 Task: Create List Sales Forecasting in Board Sales Performance Metrics to Workspace Change Management Consulting. Create List Market Segmentation in Board Public Affairs Campaign Management to Workspace Change Management Consulting. Create List Brand Identity in Board Product User Experience Testing and Optimization to Workspace Change Management Consulting
Action: Mouse moved to (182, 139)
Screenshot: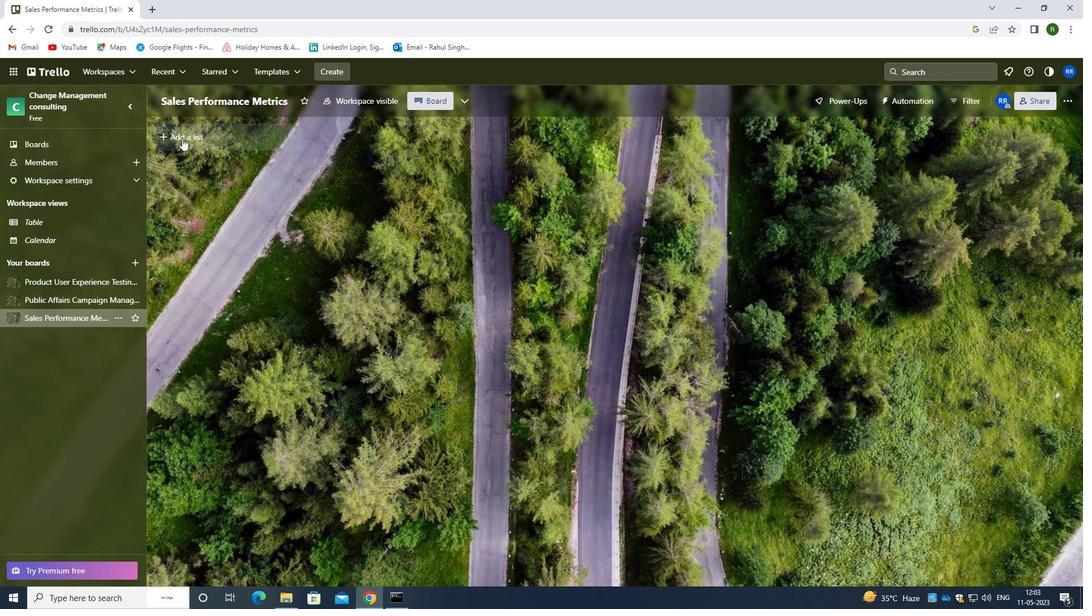 
Action: Mouse pressed left at (182, 139)
Screenshot: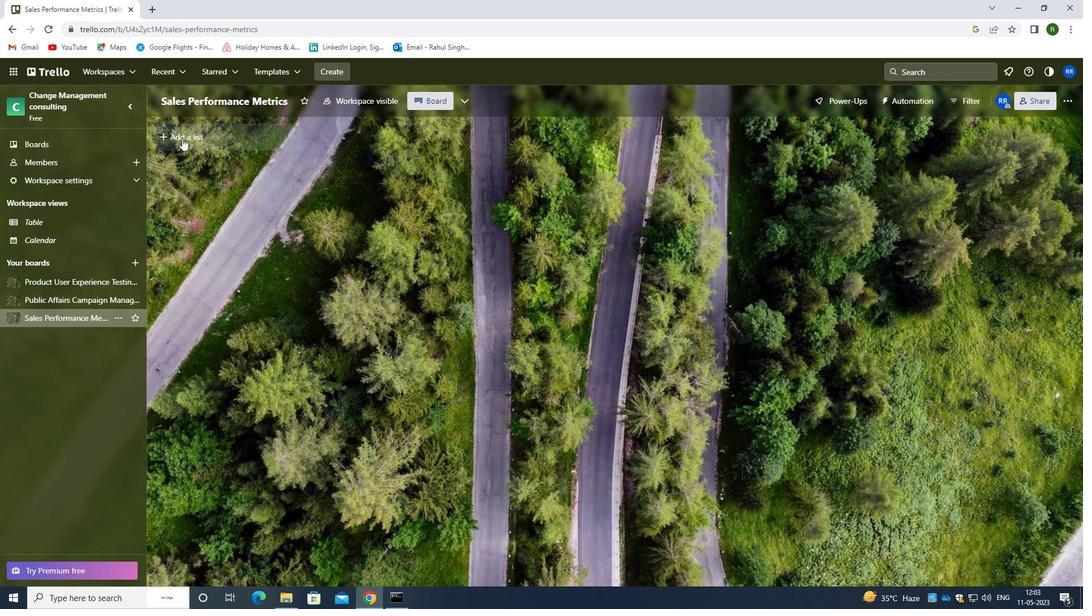 
Action: Mouse moved to (211, 141)
Screenshot: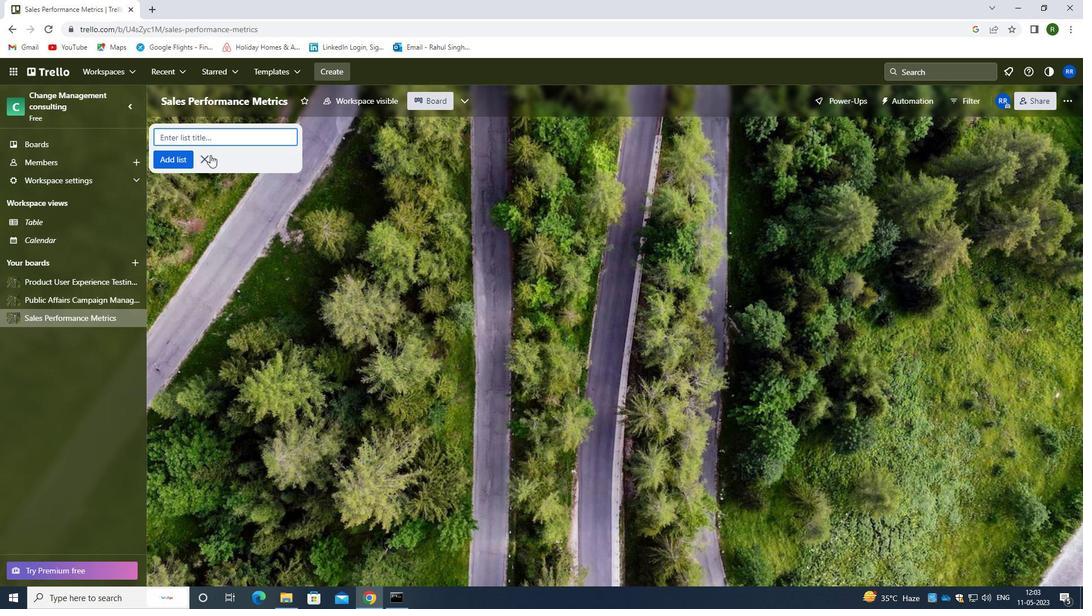 
Action: Key pressed <Key.caps_lock>s<Key.caps_lock>l<Key.backspace>ales<Key.space><Key.caps_lock>f<Key.caps_lock>Orc<Key.backspace>ecasting
Screenshot: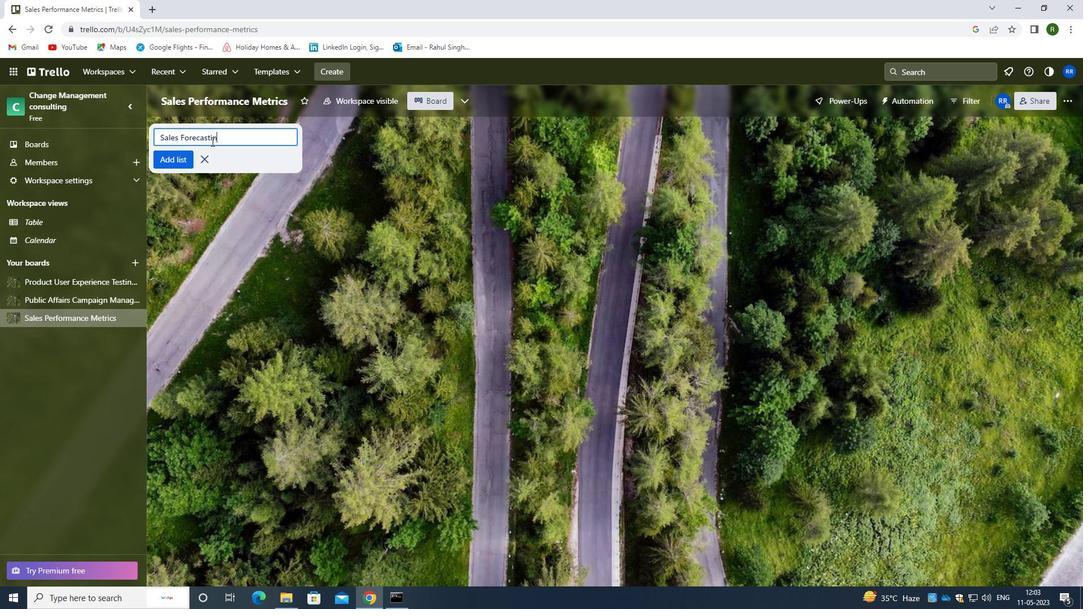 
Action: Mouse moved to (178, 163)
Screenshot: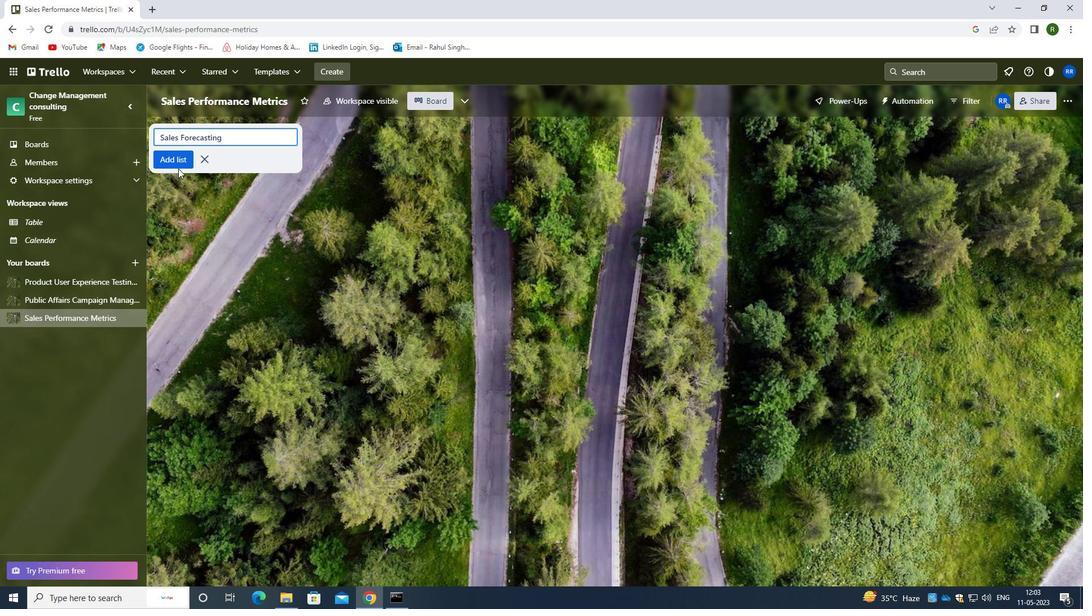 
Action: Mouse pressed left at (178, 163)
Screenshot: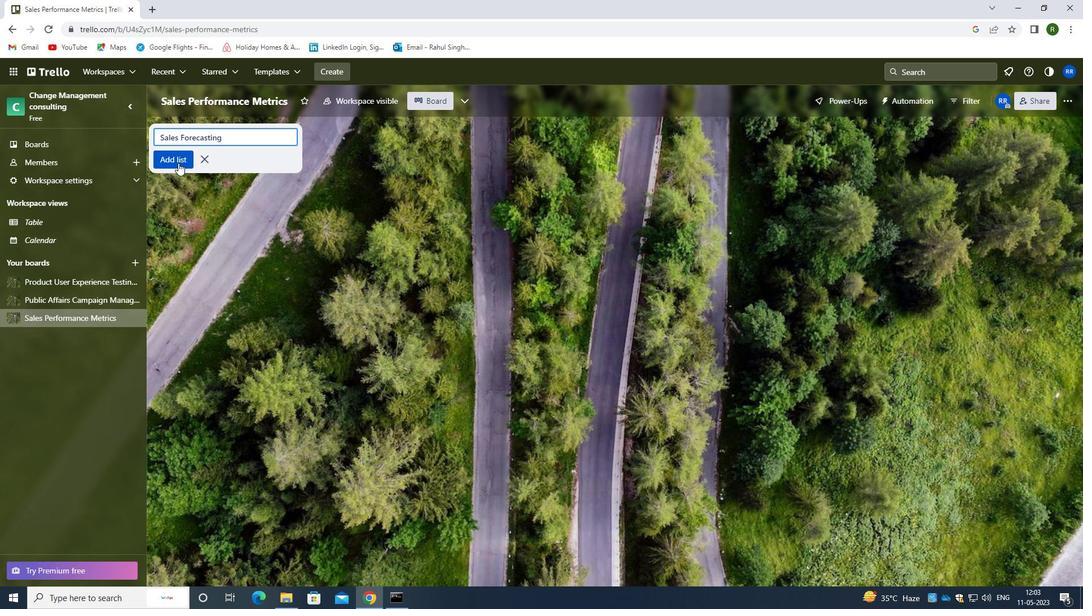 
Action: Mouse moved to (246, 237)
Screenshot: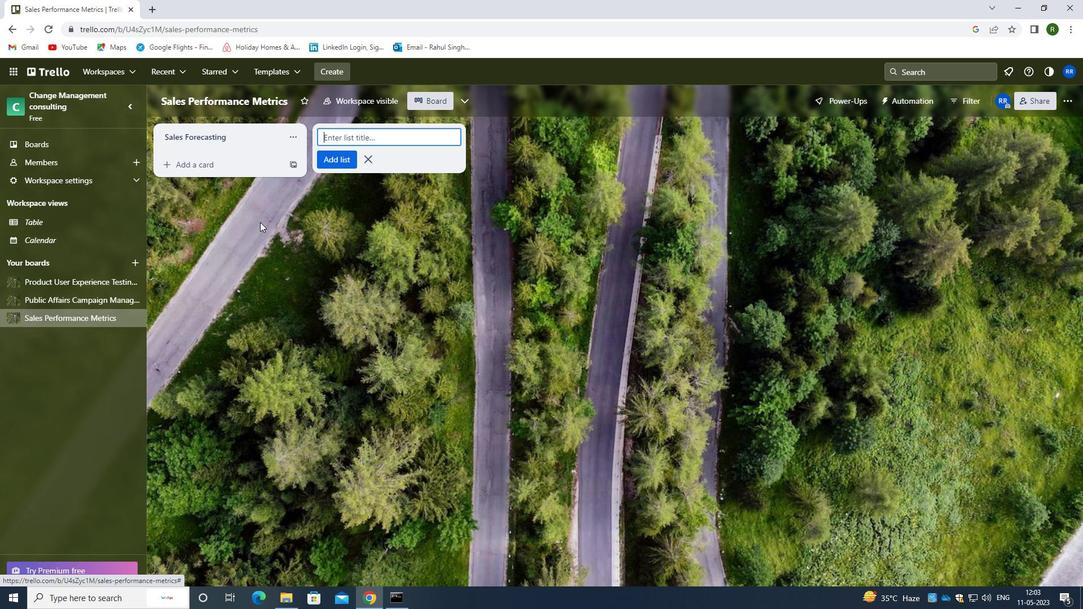 
Action: Mouse pressed left at (246, 237)
Screenshot: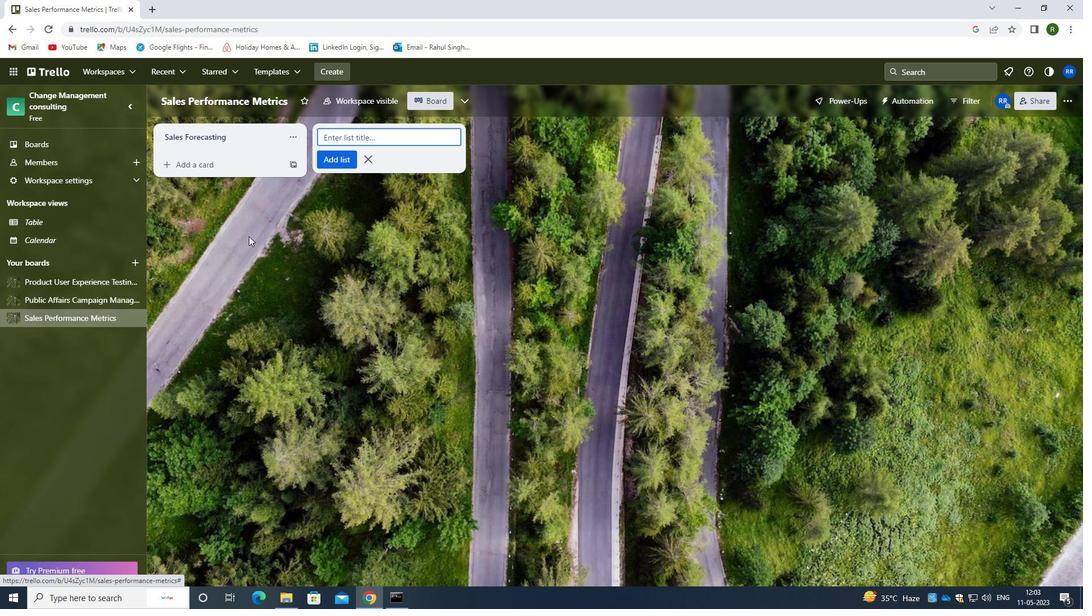 
Action: Mouse moved to (78, 300)
Screenshot: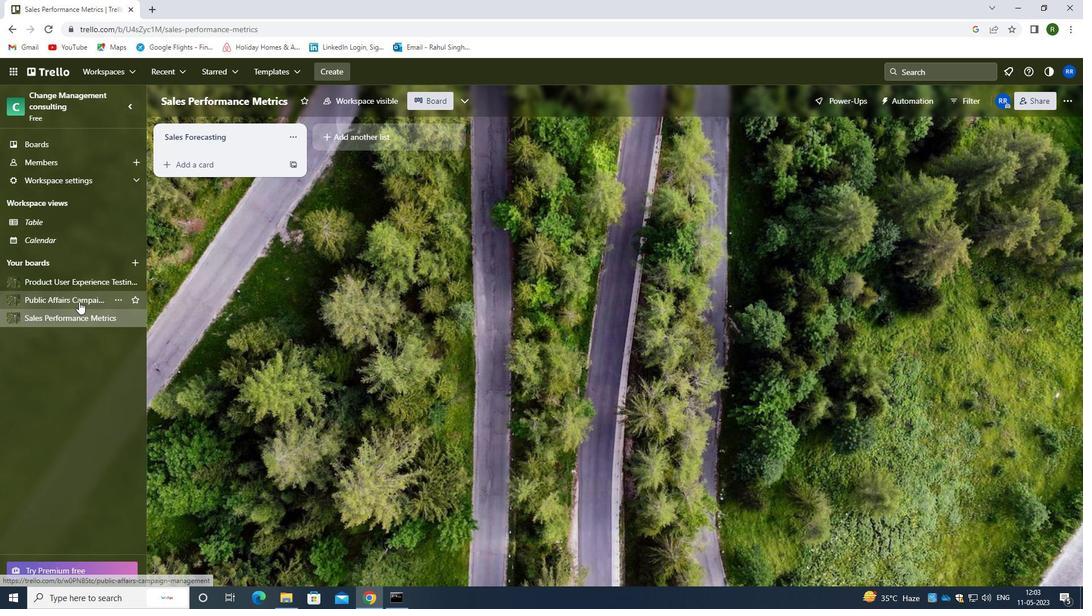 
Action: Mouse pressed left at (78, 300)
Screenshot: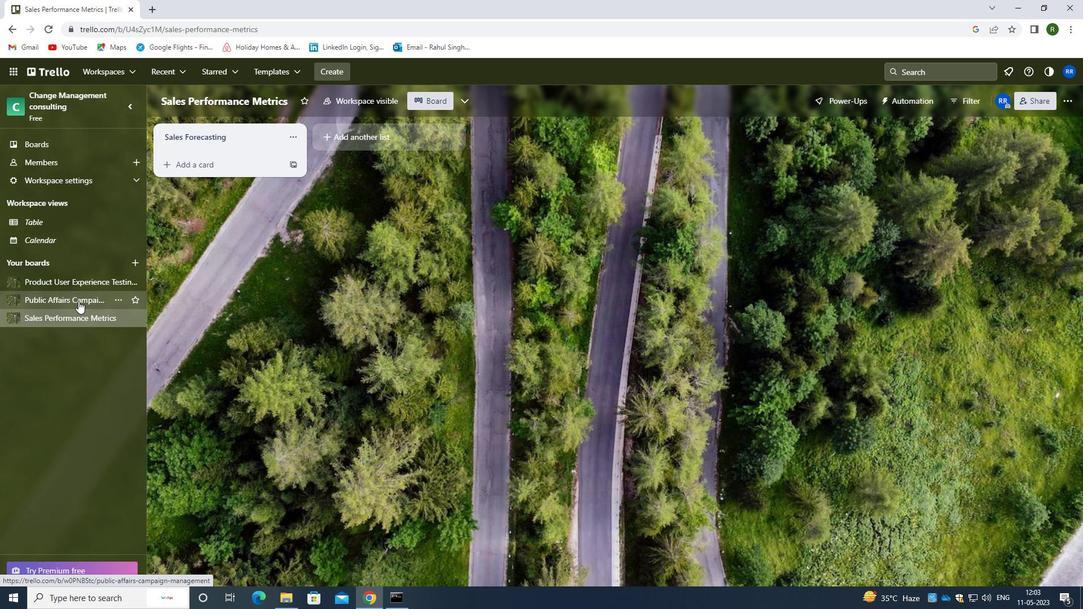 
Action: Mouse moved to (193, 137)
Screenshot: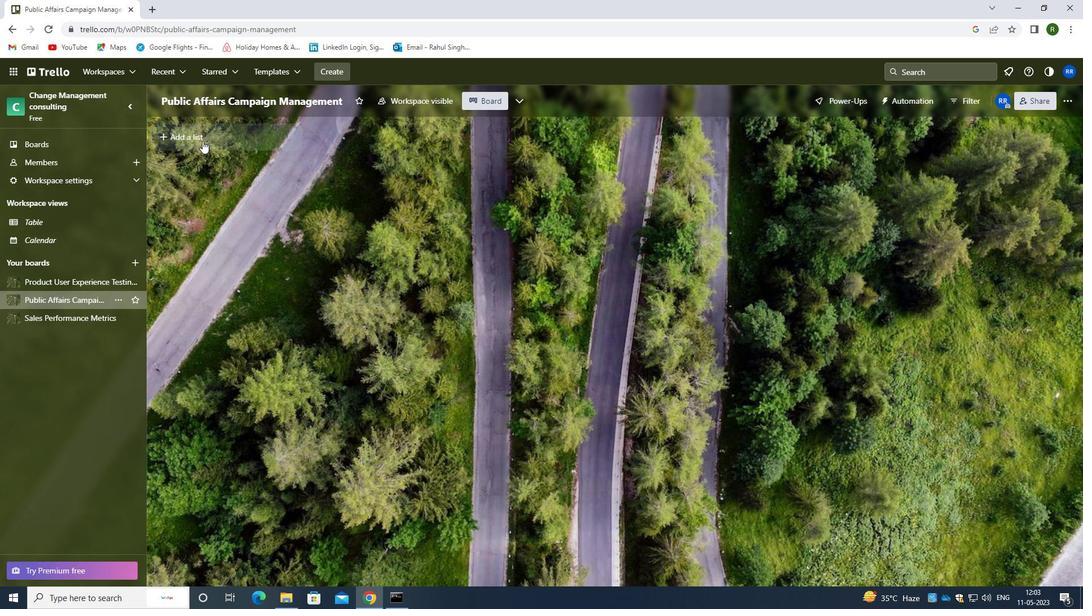
Action: Mouse pressed left at (193, 137)
Screenshot: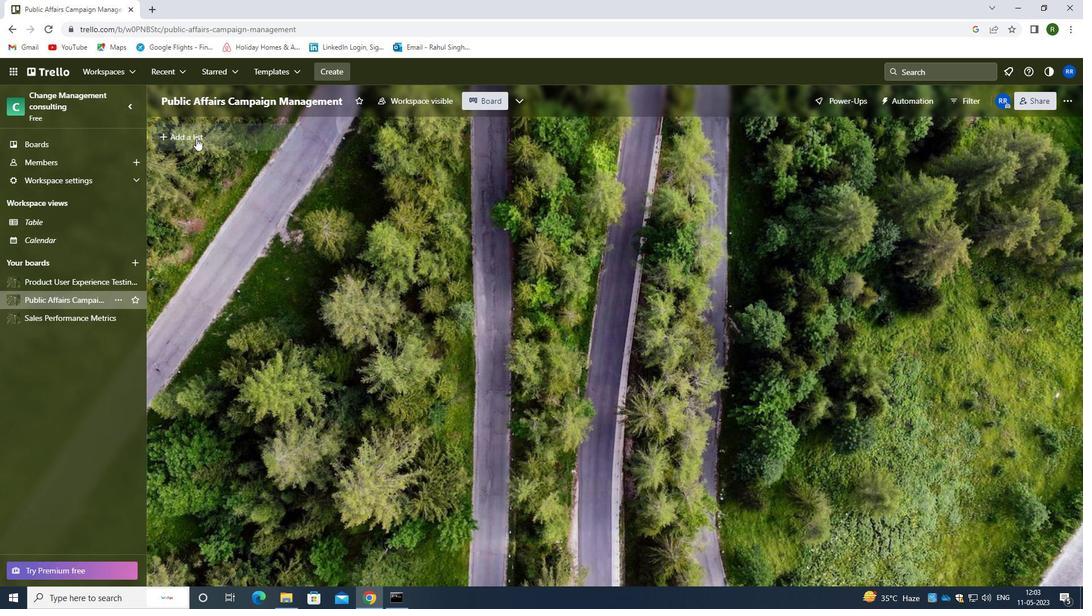 
Action: Mouse moved to (220, 141)
Screenshot: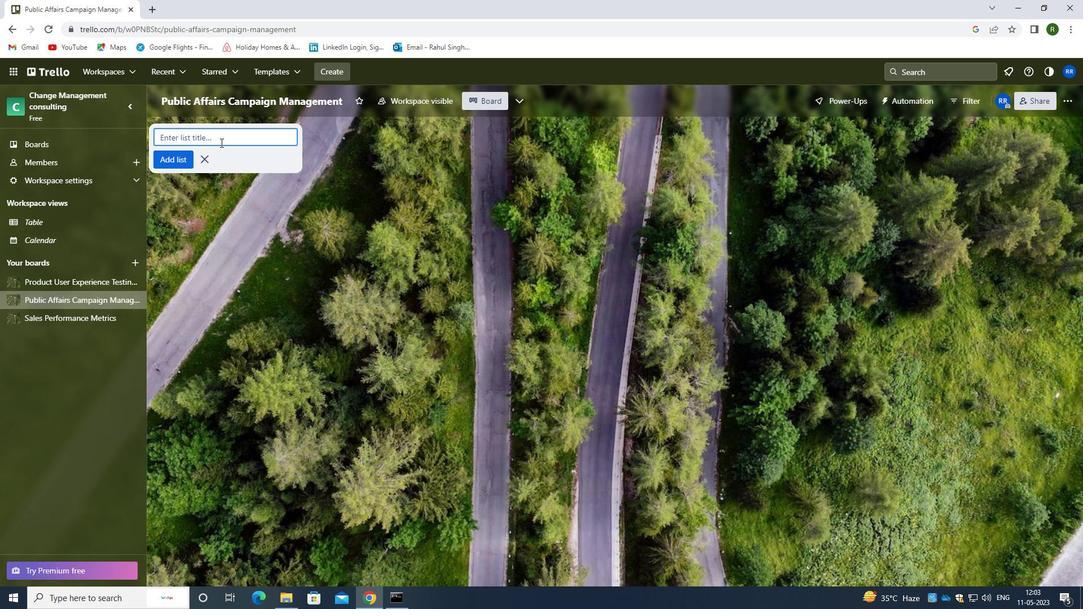 
Action: Mouse pressed left at (220, 141)
Screenshot: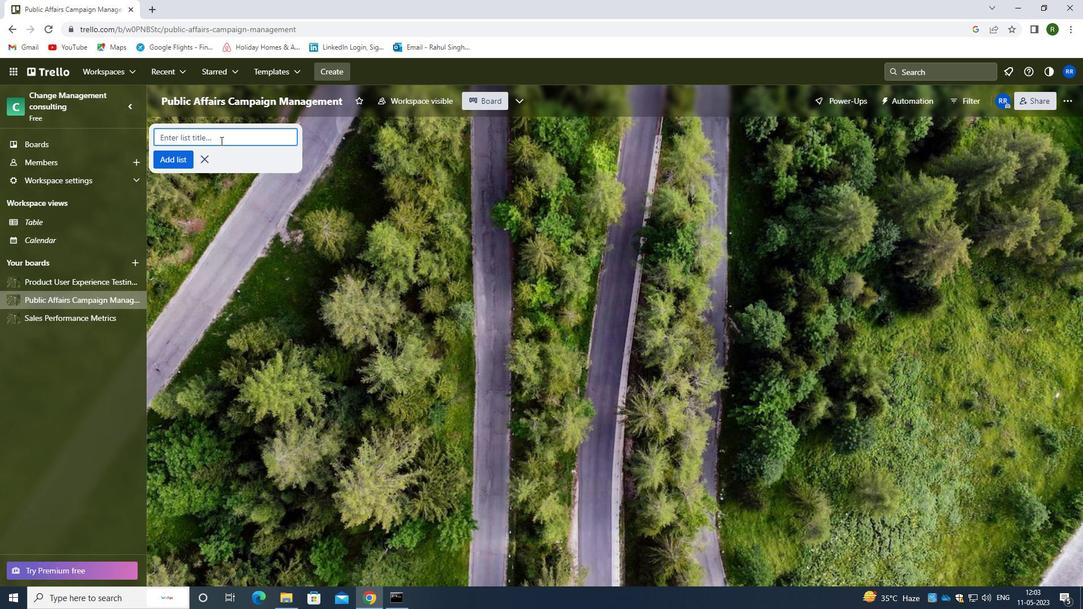 
Action: Mouse moved to (220, 140)
Screenshot: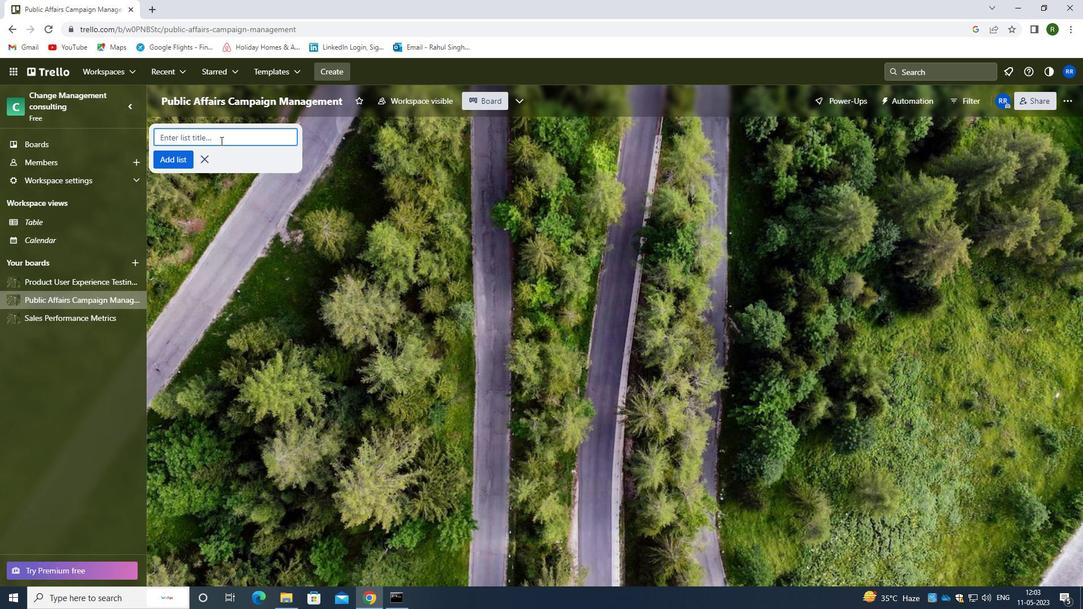 
Action: Key pressed <Key.caps_lock>M<Key.caps_lock>arke<Key.space><Key.backspace>t<Key.space><Key.caps_lock>s<Key.caps_lock>egmentation
Screenshot: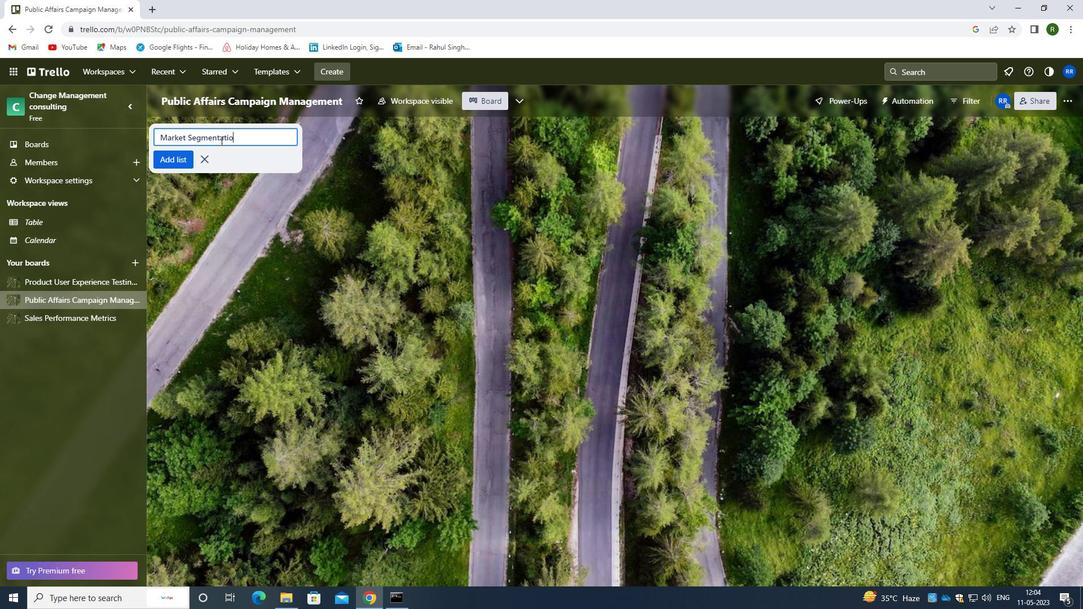 
Action: Mouse moved to (184, 162)
Screenshot: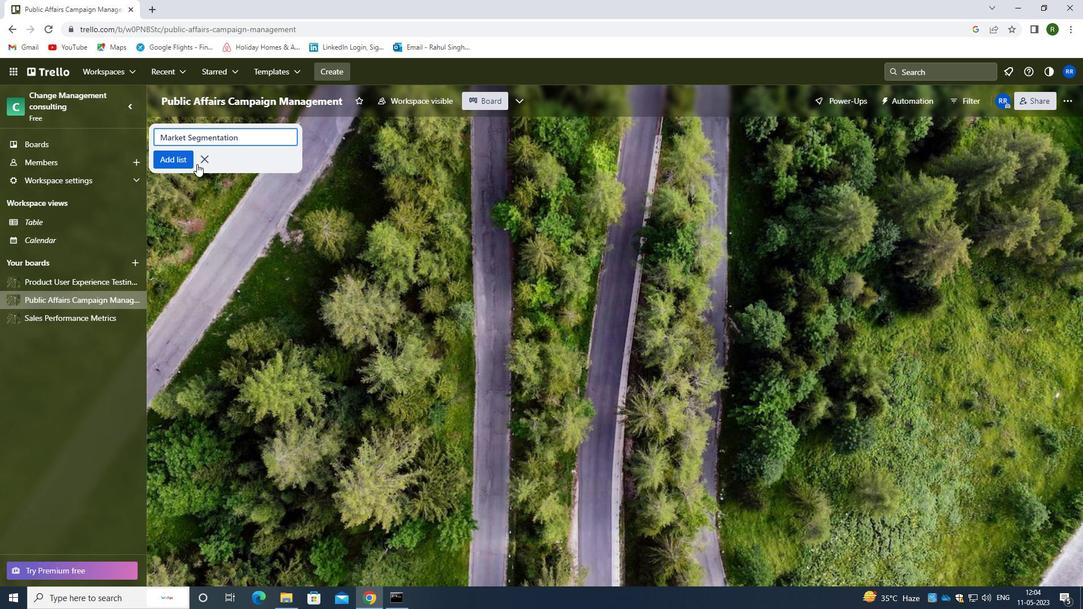 
Action: Mouse pressed left at (184, 162)
Screenshot: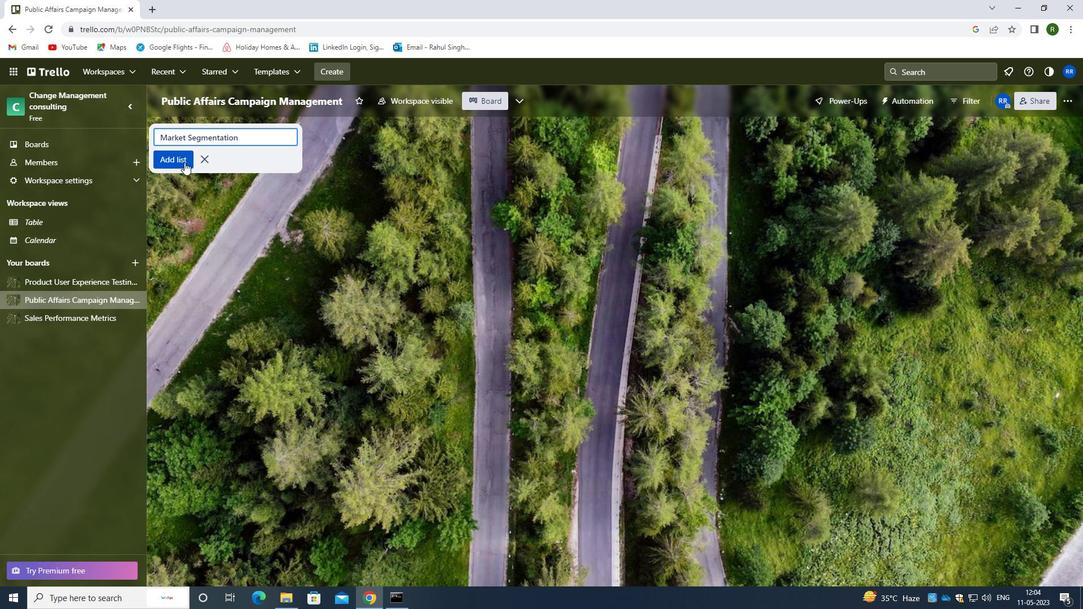 
Action: Mouse moved to (76, 278)
Screenshot: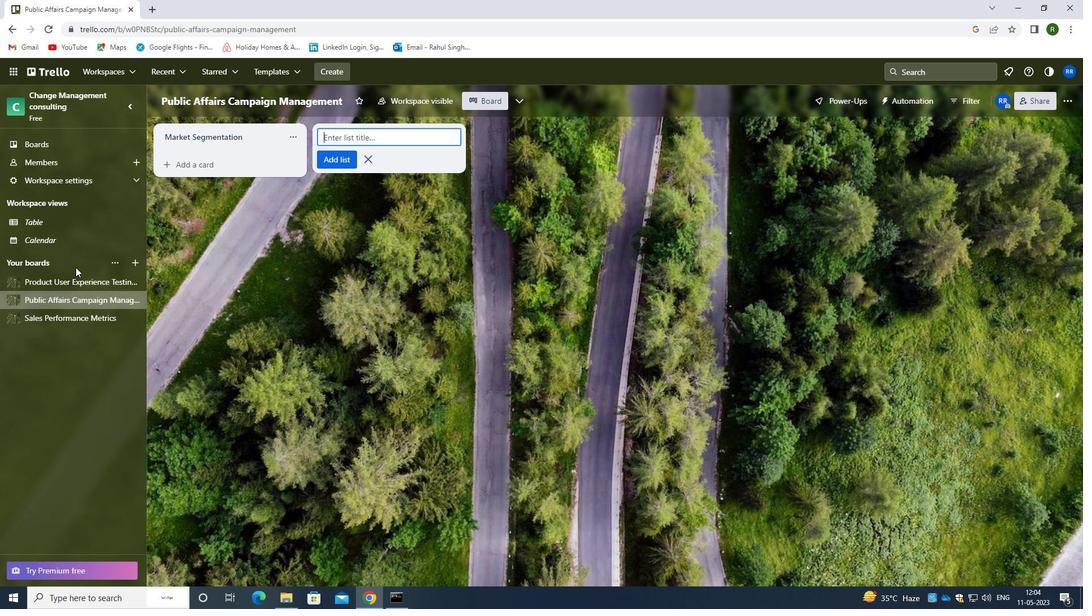 
Action: Mouse pressed left at (76, 278)
Screenshot: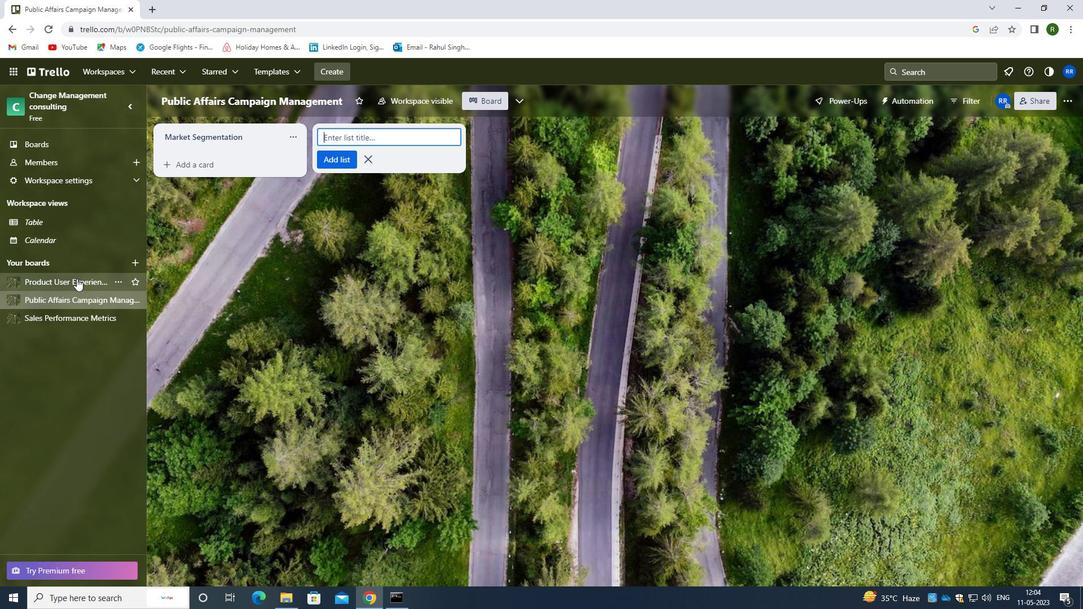 
Action: Mouse moved to (183, 133)
Screenshot: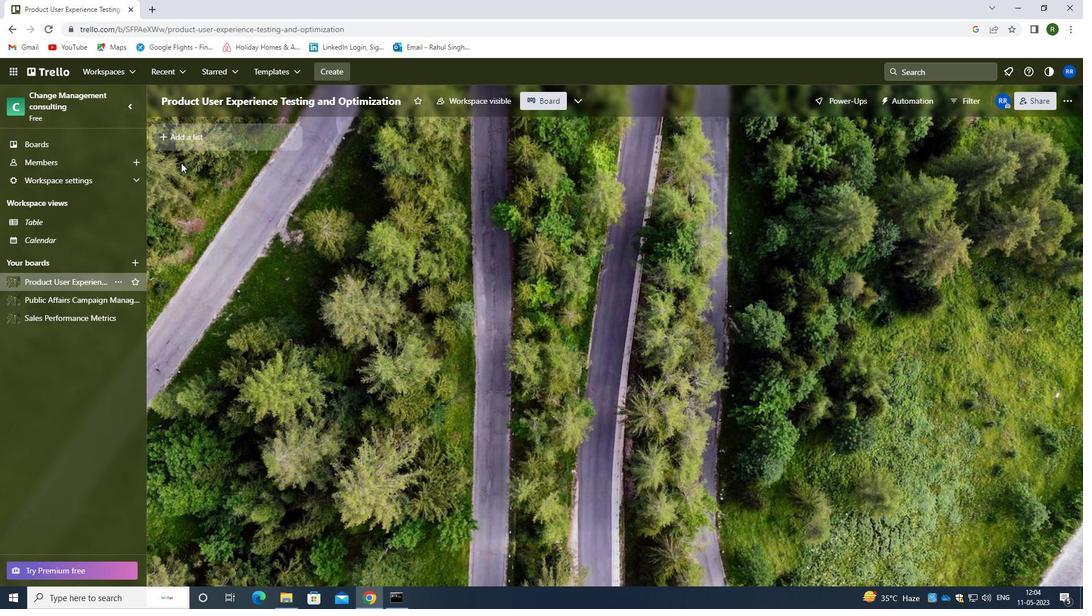 
Action: Mouse pressed left at (183, 133)
Screenshot: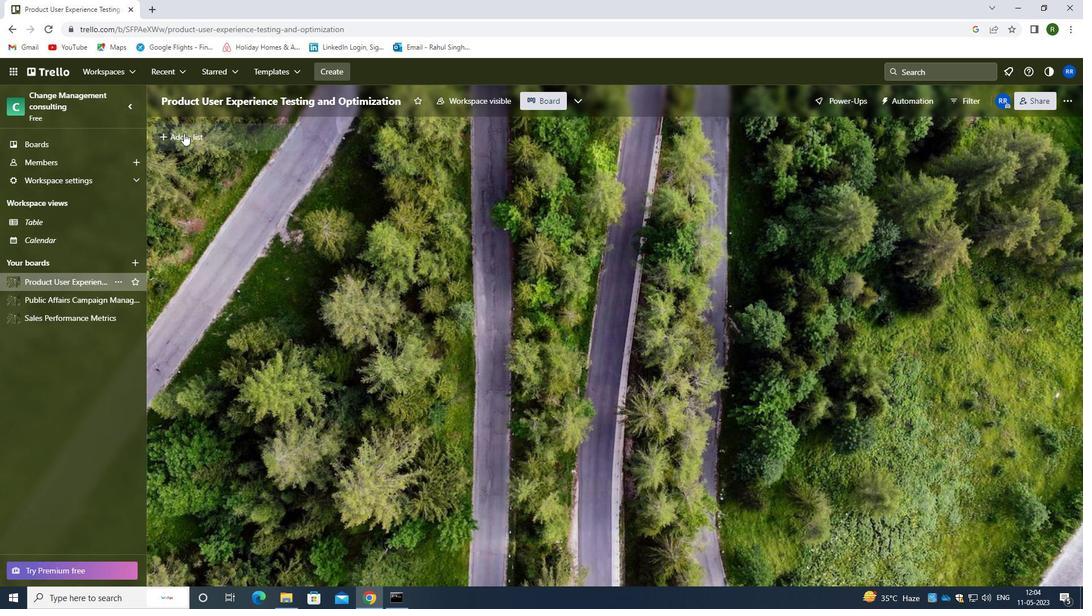 
Action: Mouse moved to (192, 139)
Screenshot: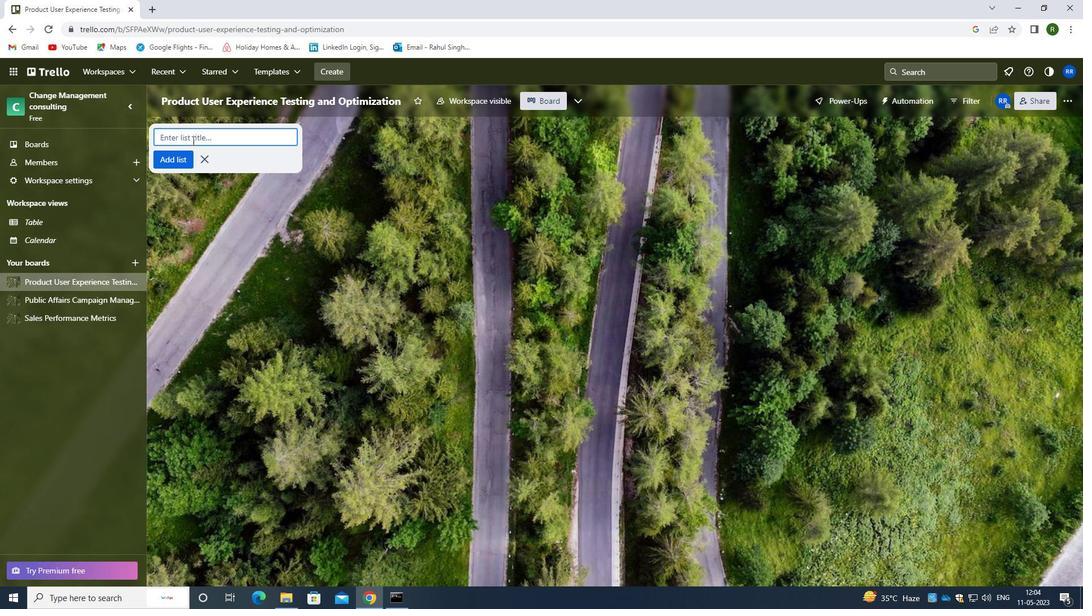 
Action: Mouse pressed left at (192, 139)
Screenshot: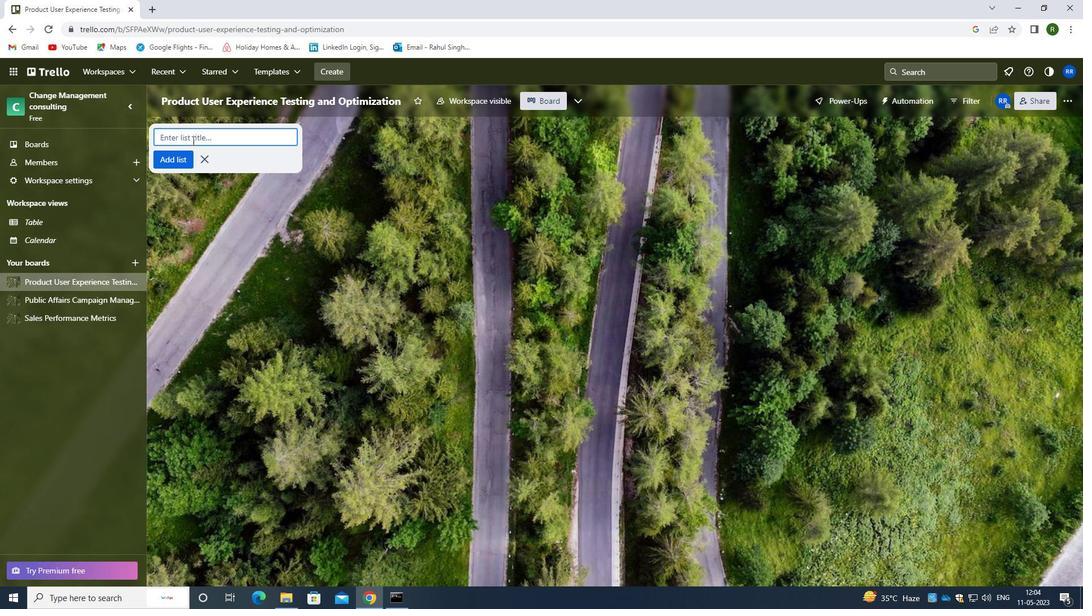 
Action: Key pressed <Key.caps_lock>b<Key.caps_lock>rand<Key.space><Key.caps_lock>i<Key.caps_lock>dentity
Screenshot: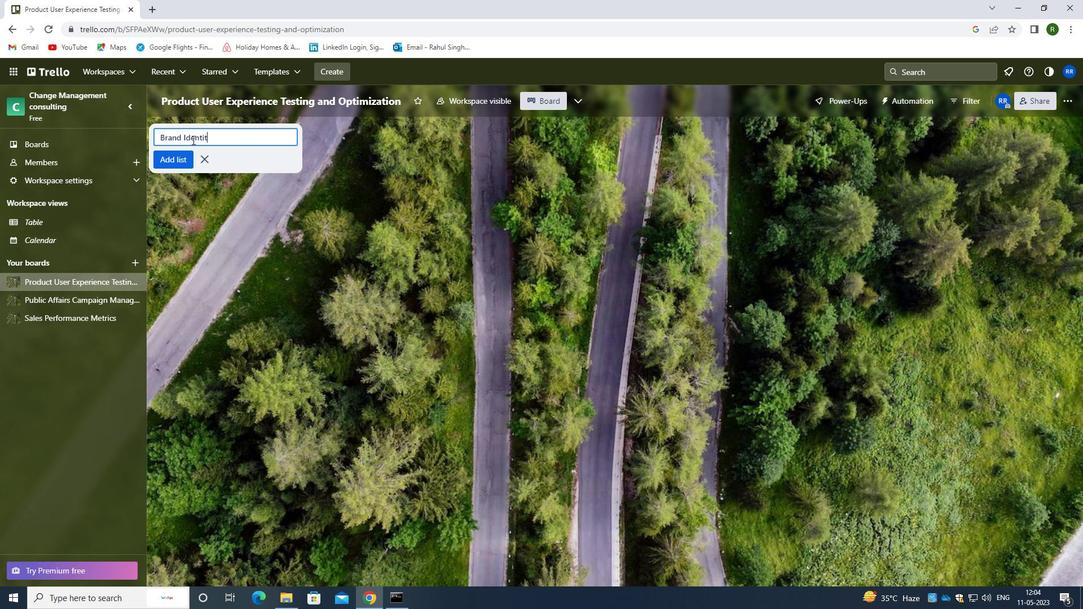 
Action: Mouse moved to (186, 164)
Screenshot: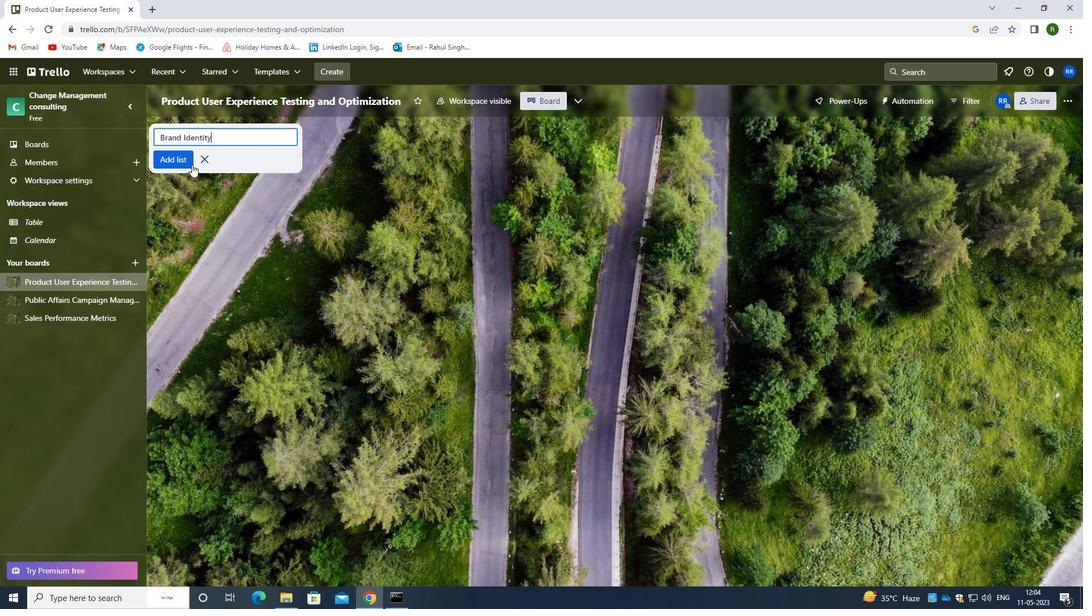 
Action: Mouse pressed left at (186, 164)
Screenshot: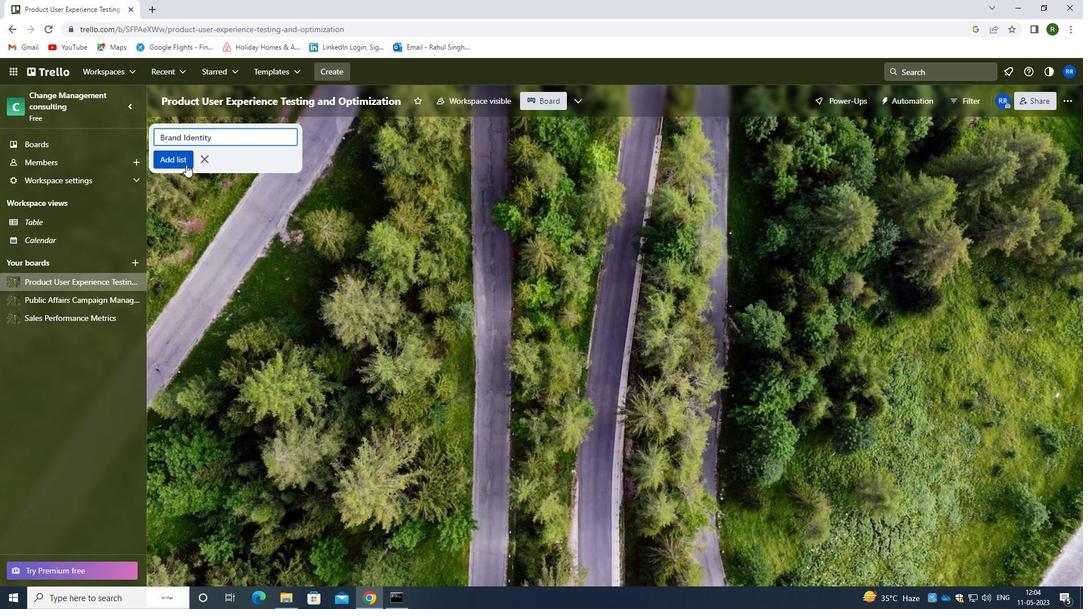 
Action: Mouse moved to (291, 213)
Screenshot: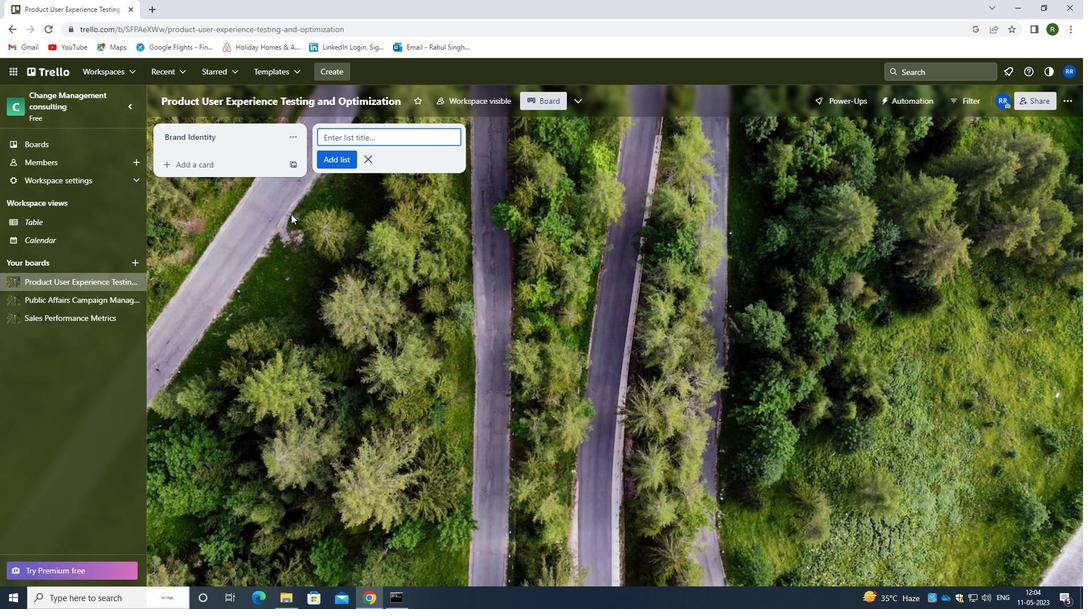 
